 Task: Start in the project AgileGator the sprint 'Service Level Agreement (SLA) Compliance Sprint', with a duration of 2 weeks. Start in the project AgileGator the sprint 'Service Level Agreement (SLA) Compliance Sprint', with a duration of 1 week. Start in the project AgileGator the sprint 'Service Level Agreement (SLA) Compliance Sprint', with a duration of 3 weeks
Action: Mouse moved to (1038, 396)
Screenshot: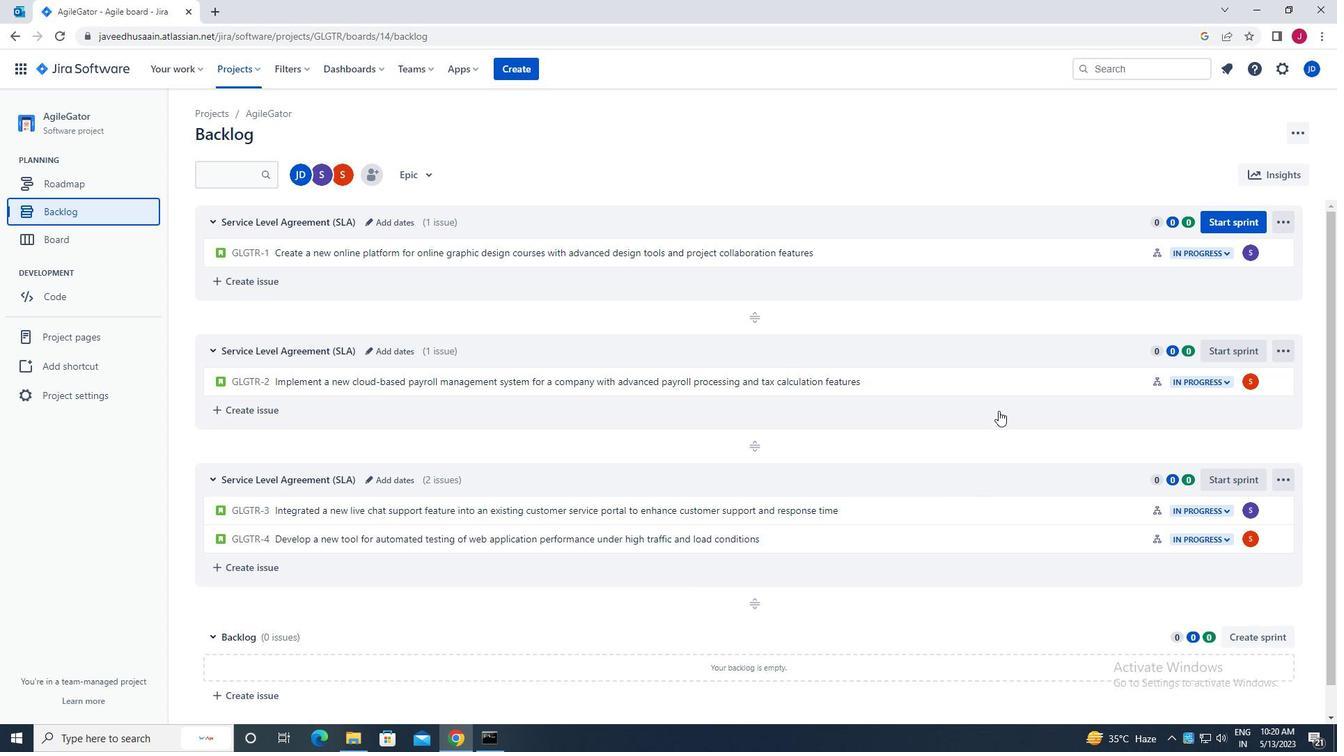 
Action: Mouse scrolled (1038, 397) with delta (0, 0)
Screenshot: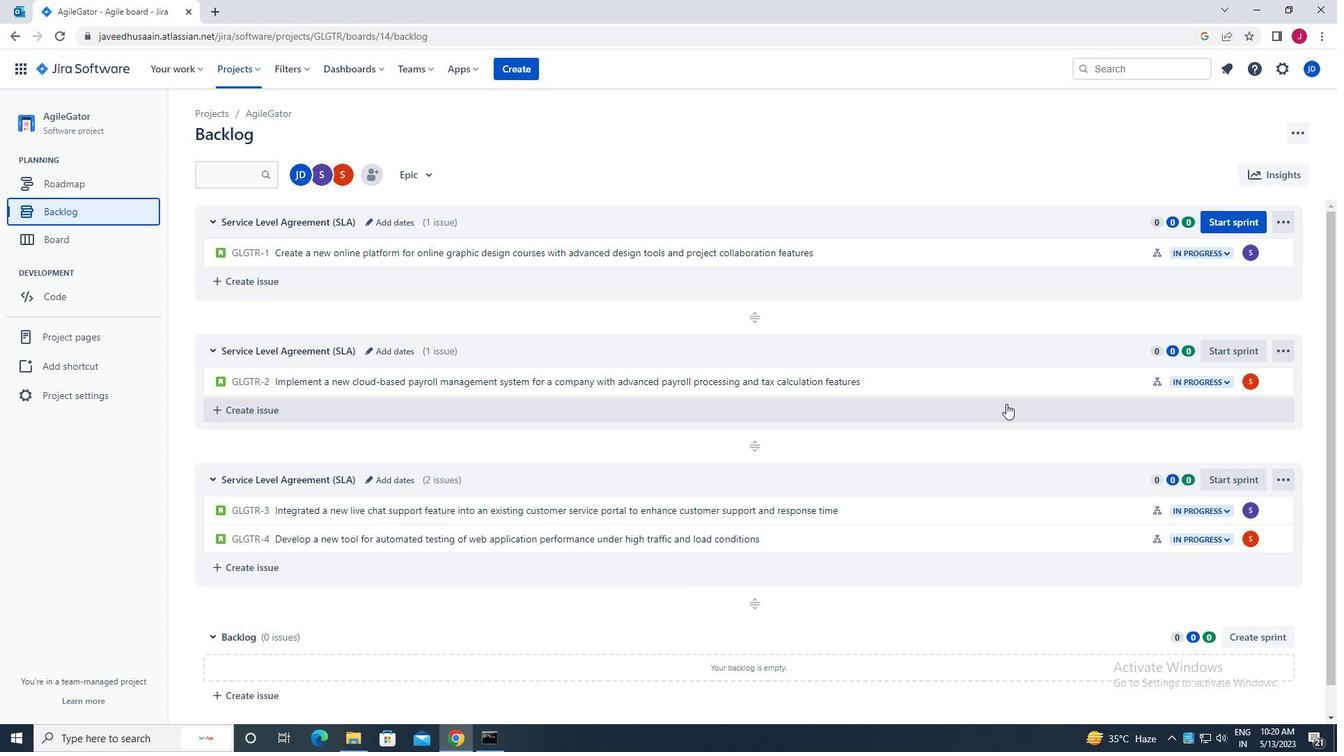
Action: Mouse scrolled (1038, 397) with delta (0, 0)
Screenshot: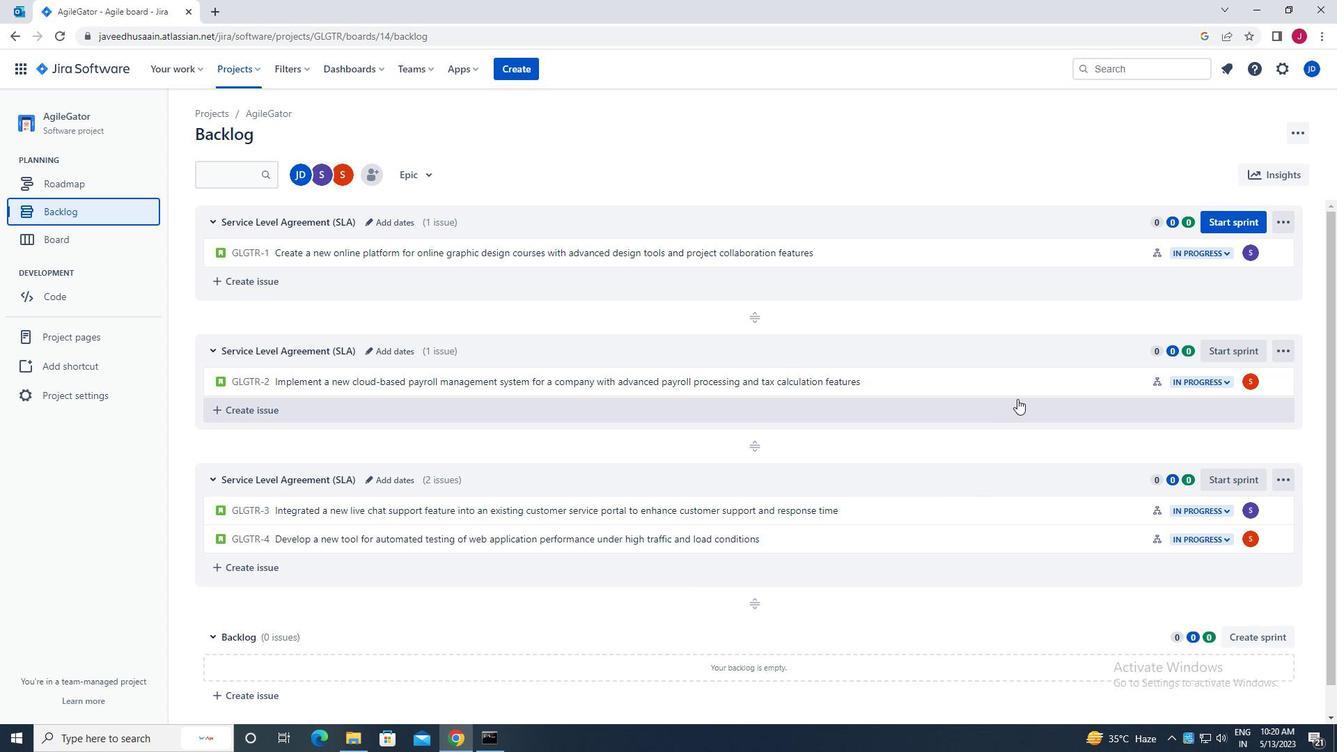 
Action: Mouse moved to (1222, 220)
Screenshot: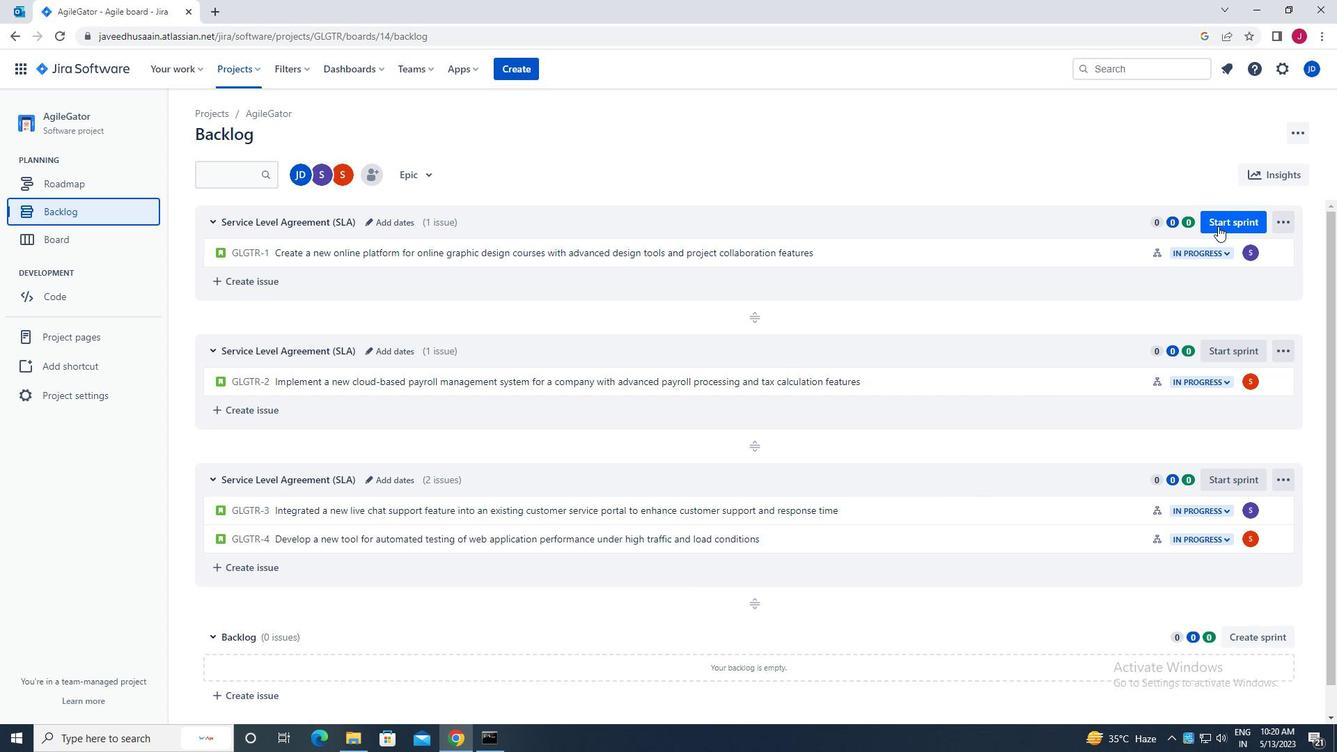 
Action: Mouse pressed left at (1222, 220)
Screenshot: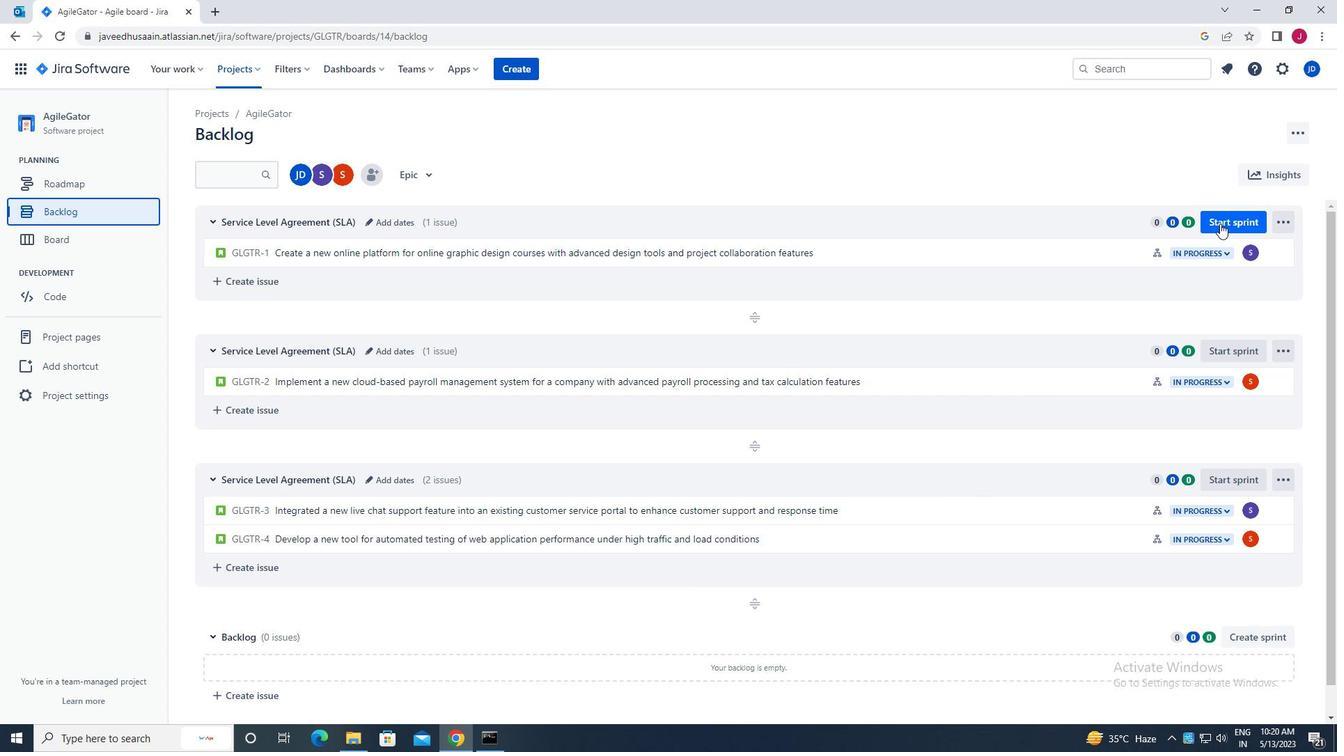 
Action: Mouse moved to (533, 237)
Screenshot: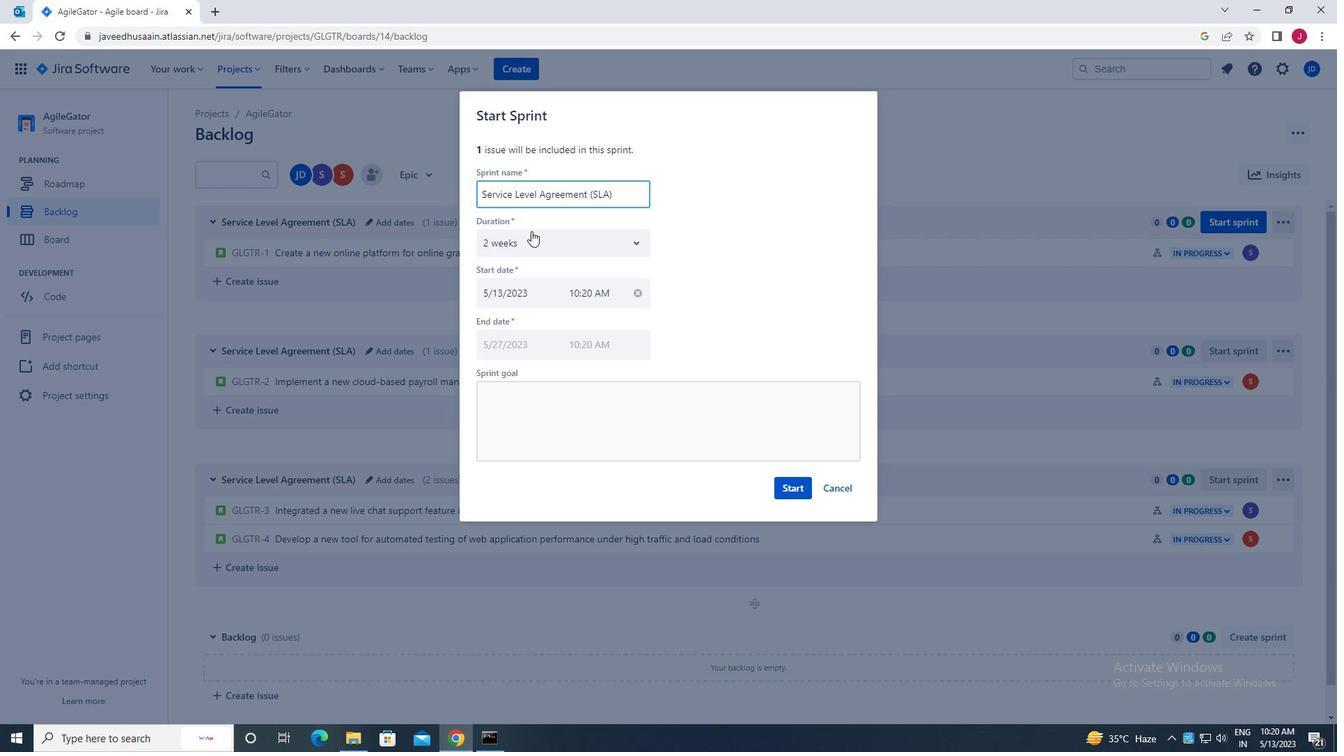 
Action: Mouse pressed left at (533, 237)
Screenshot: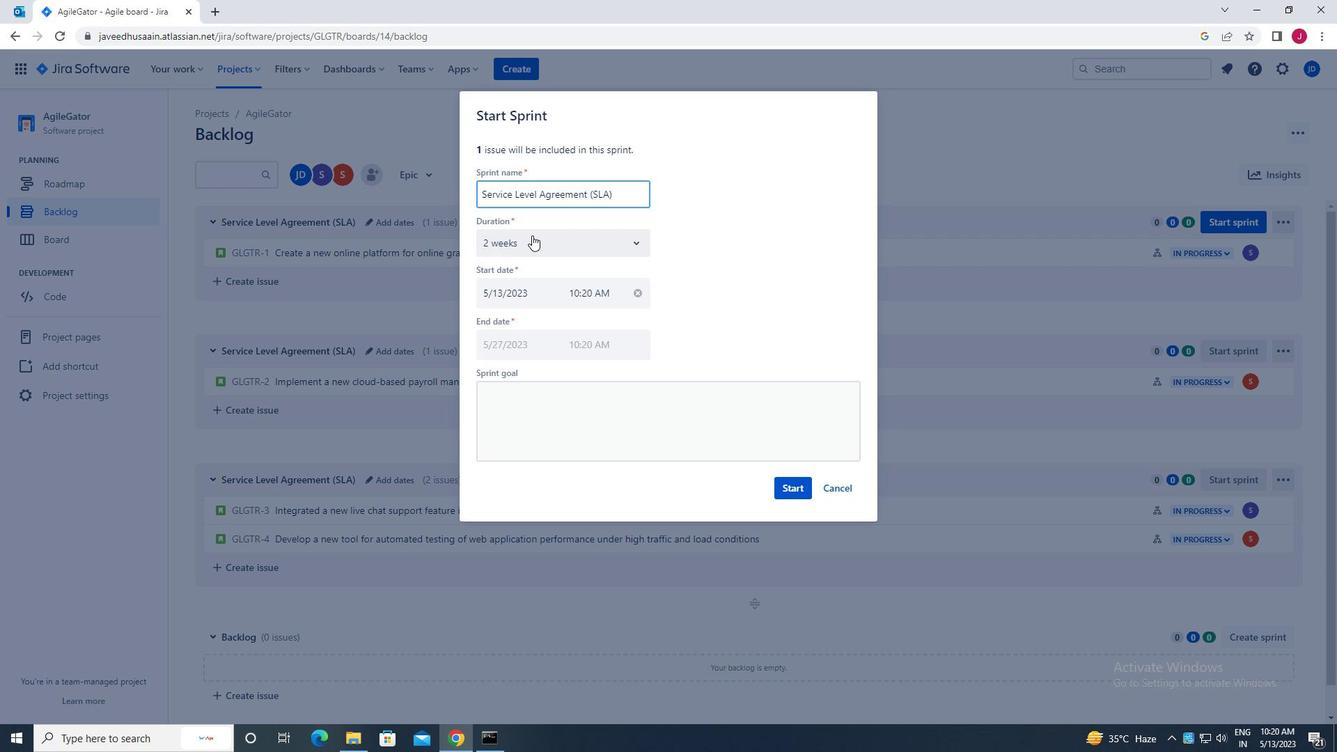 
Action: Mouse moved to (539, 303)
Screenshot: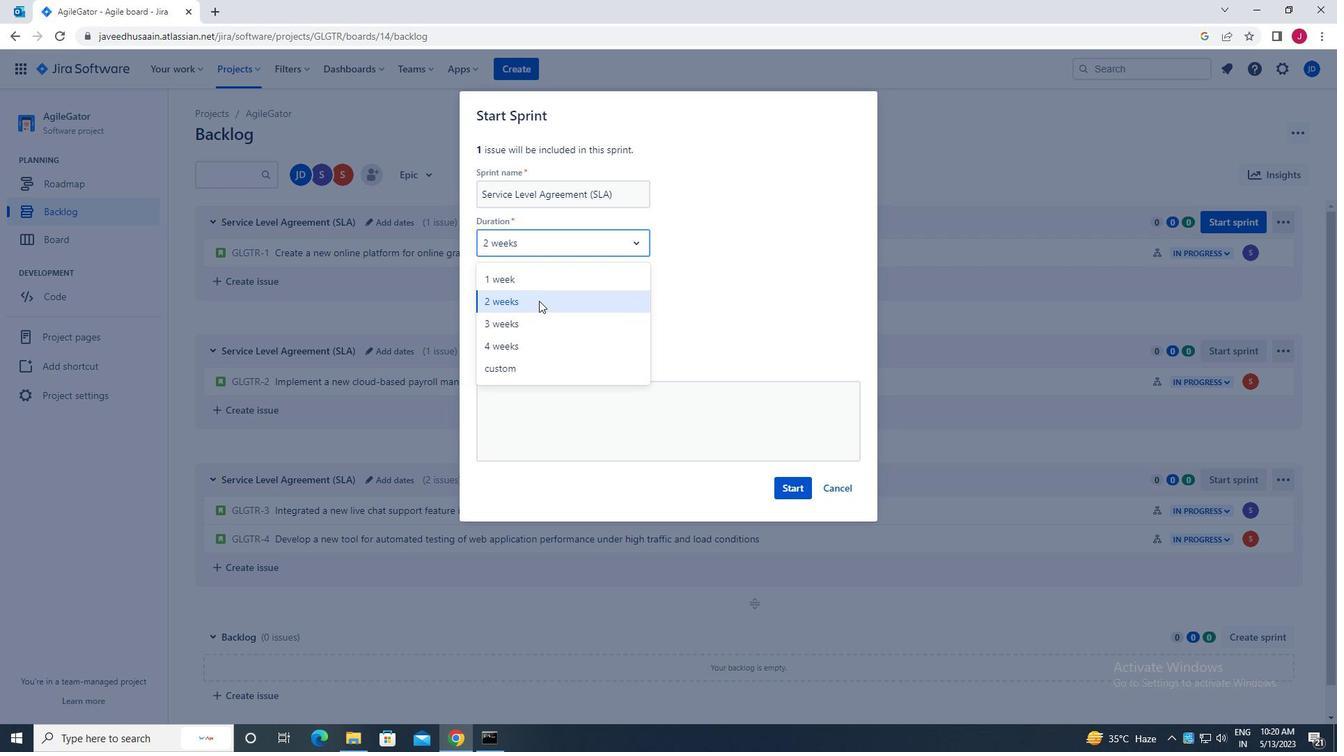 
Action: Mouse pressed left at (539, 303)
Screenshot: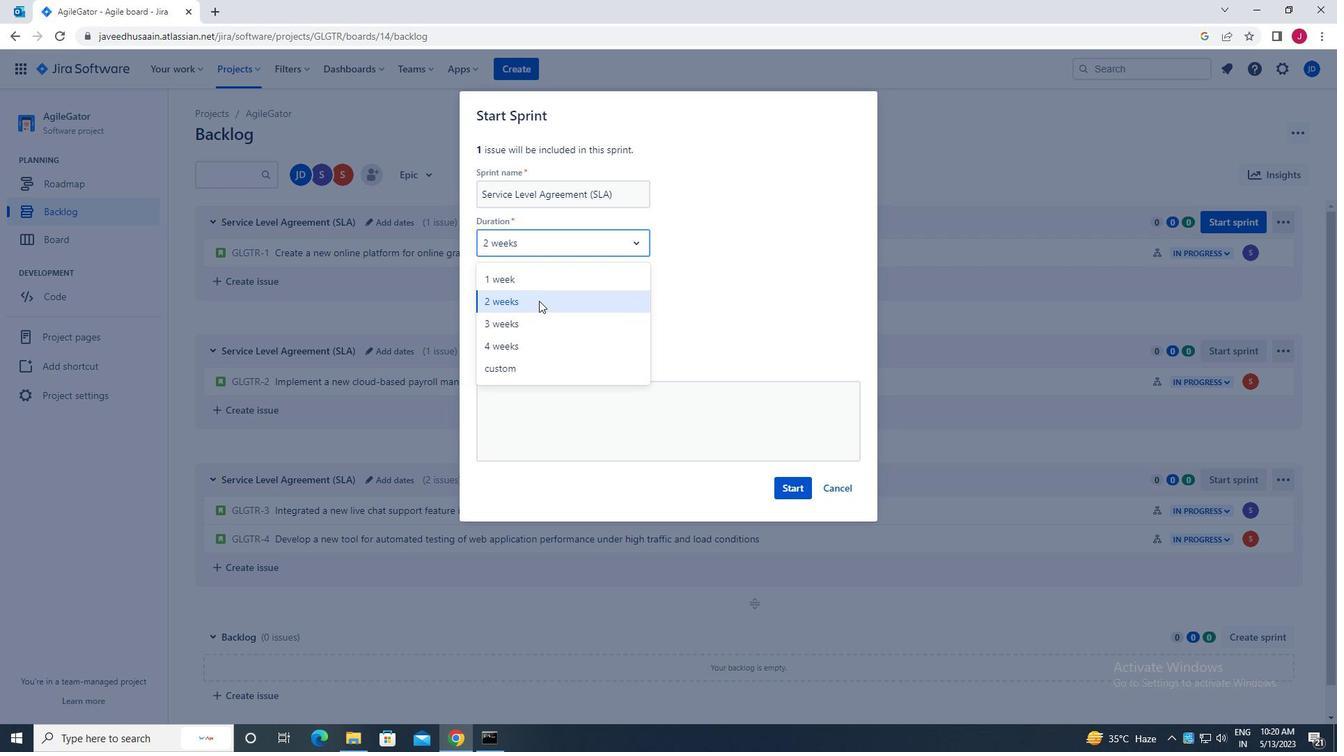 
Action: Mouse moved to (787, 486)
Screenshot: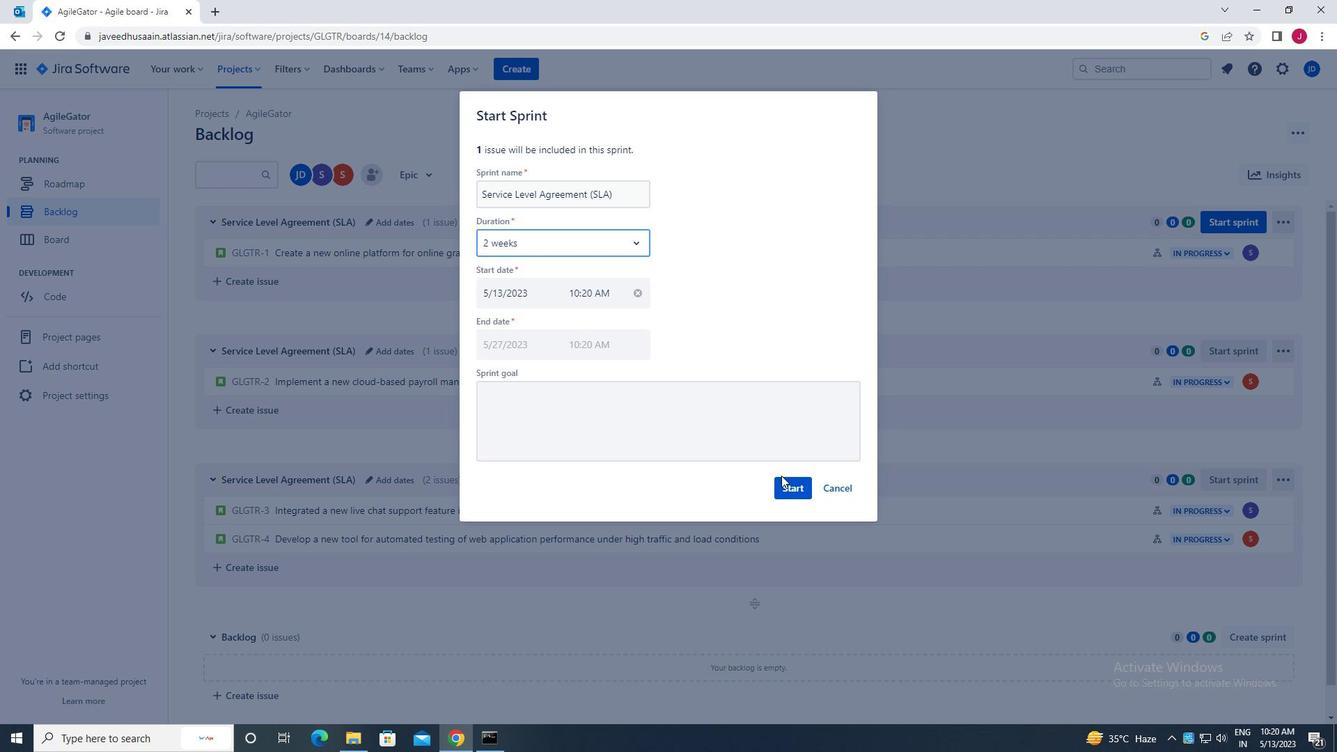 
Action: Mouse pressed left at (787, 486)
Screenshot: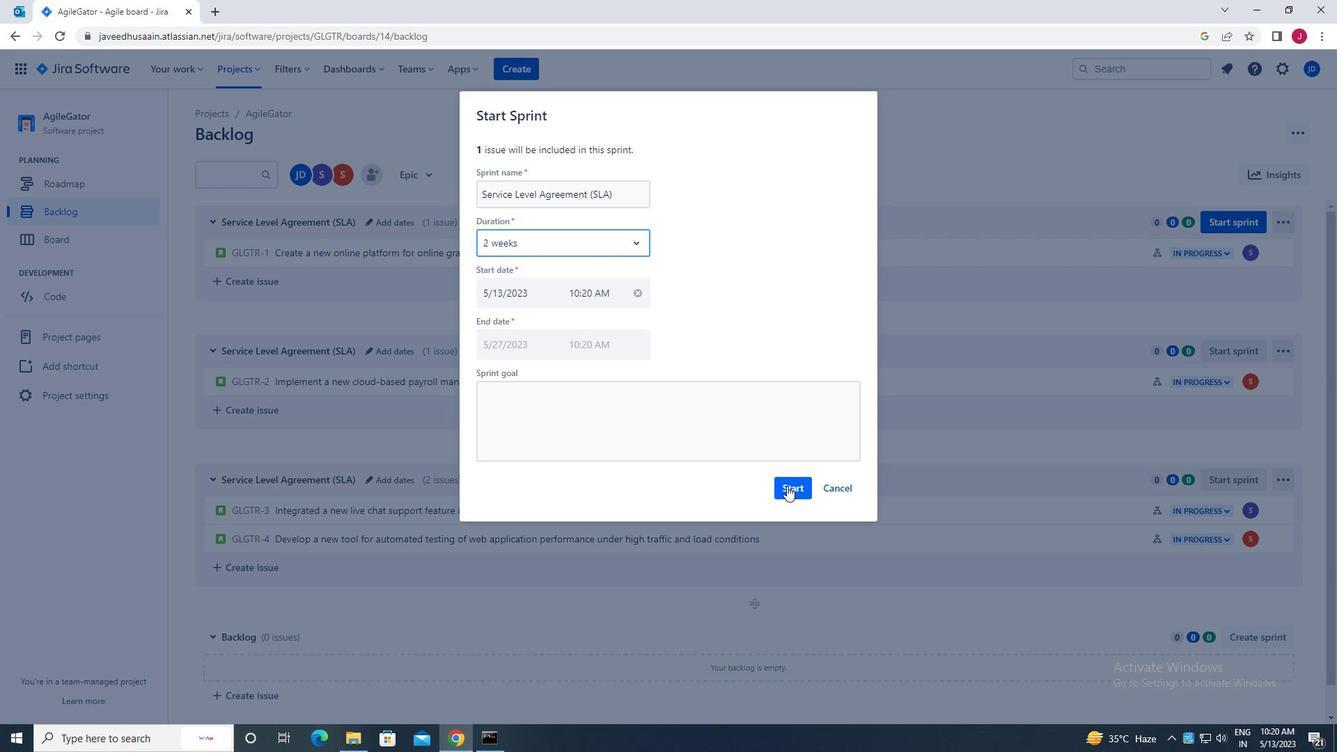 
Action: Mouse moved to (83, 212)
Screenshot: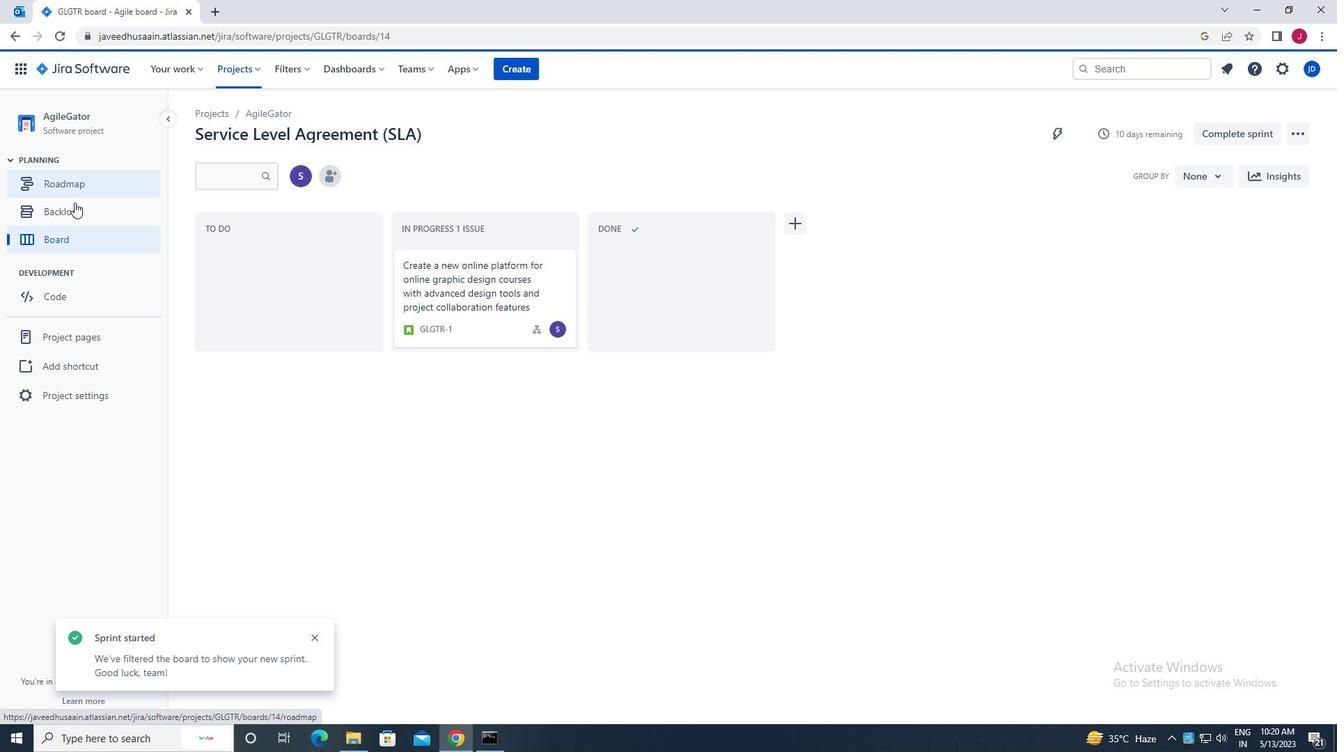 
Action: Mouse pressed left at (83, 212)
Screenshot: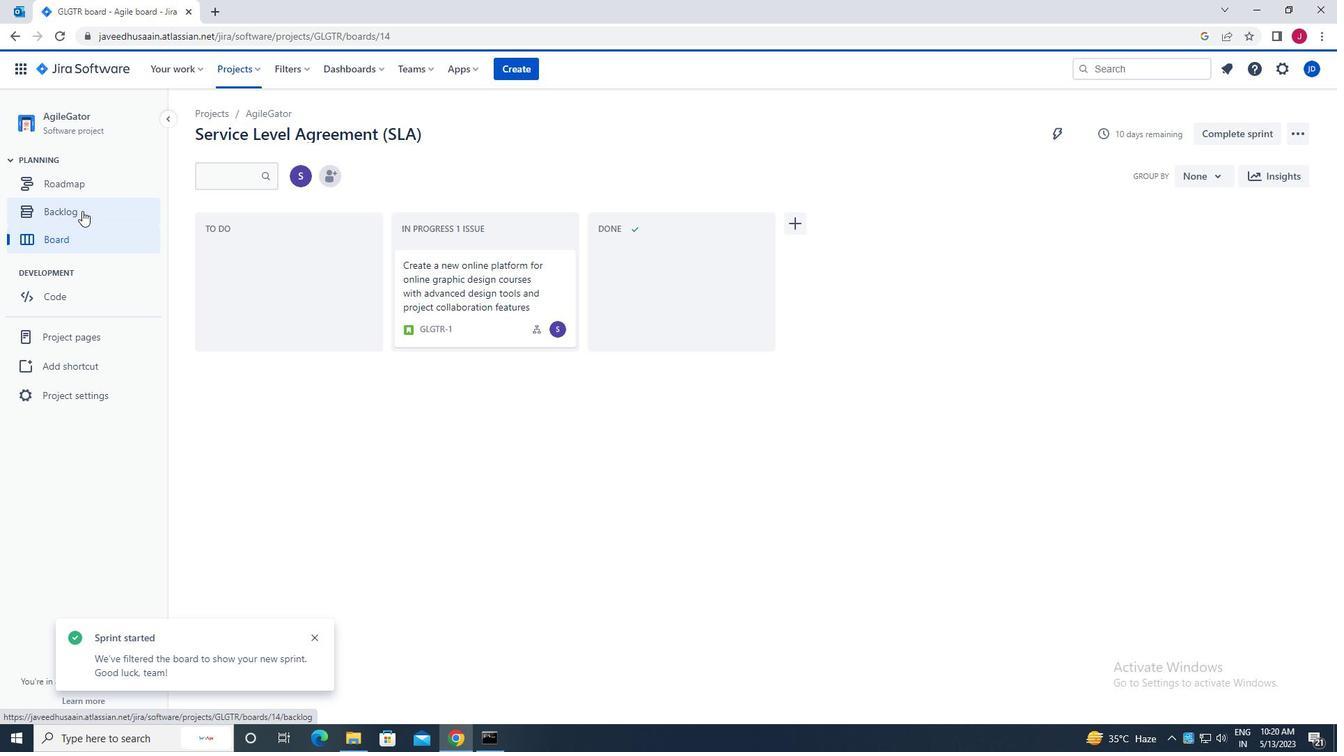 
Action: Mouse moved to (1227, 343)
Screenshot: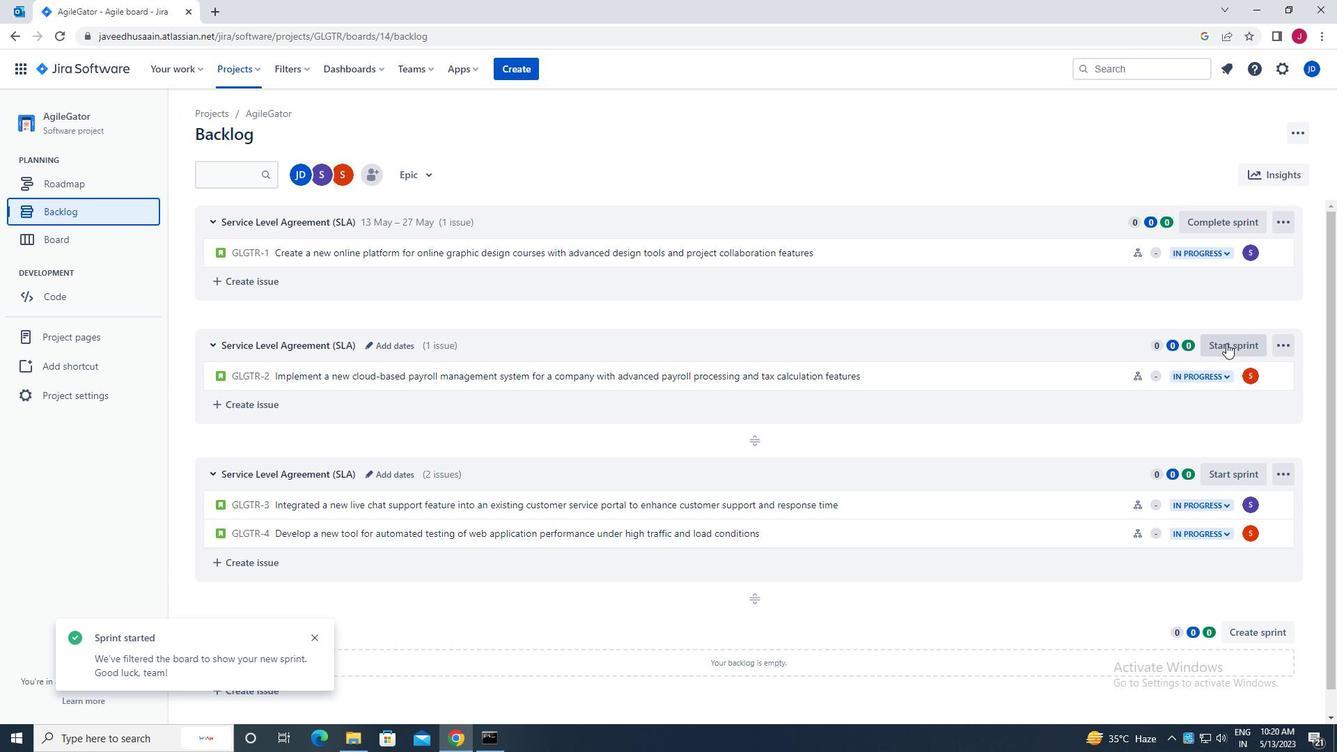 
Action: Mouse pressed left at (1227, 343)
Screenshot: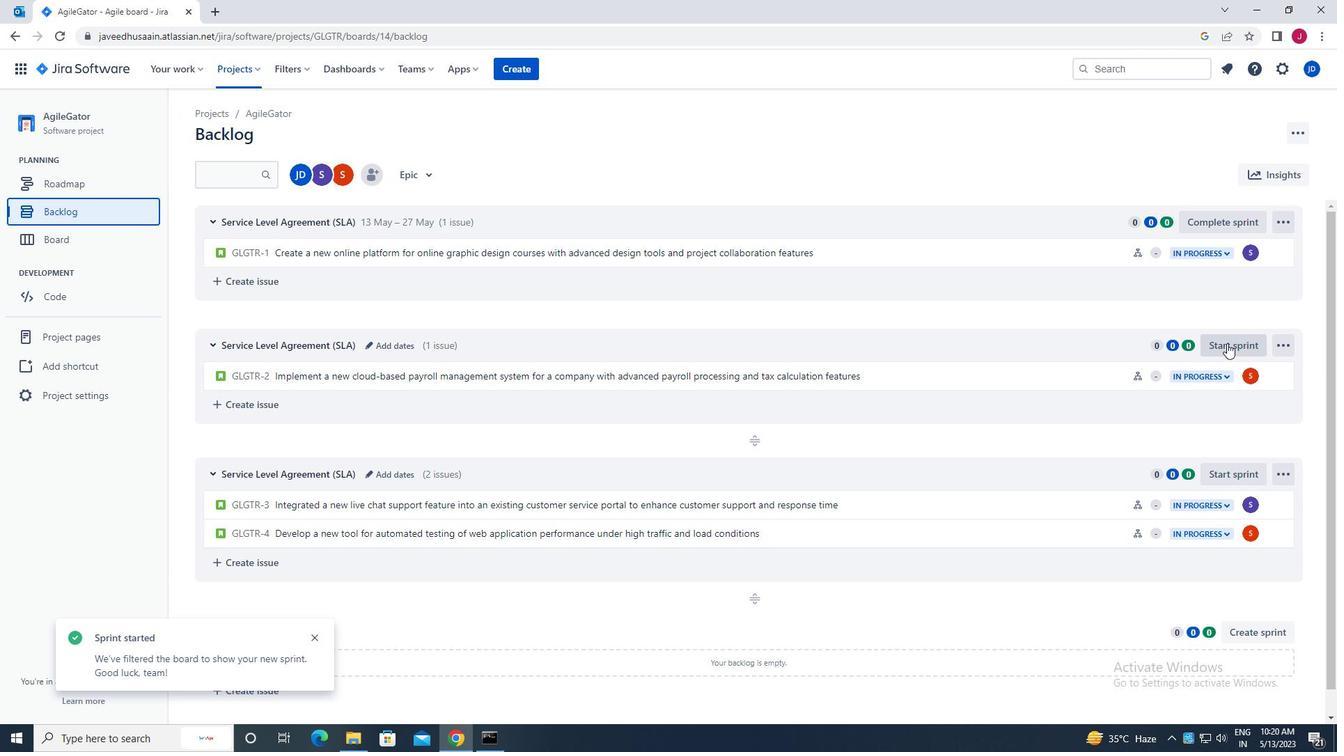 
Action: Mouse moved to (530, 244)
Screenshot: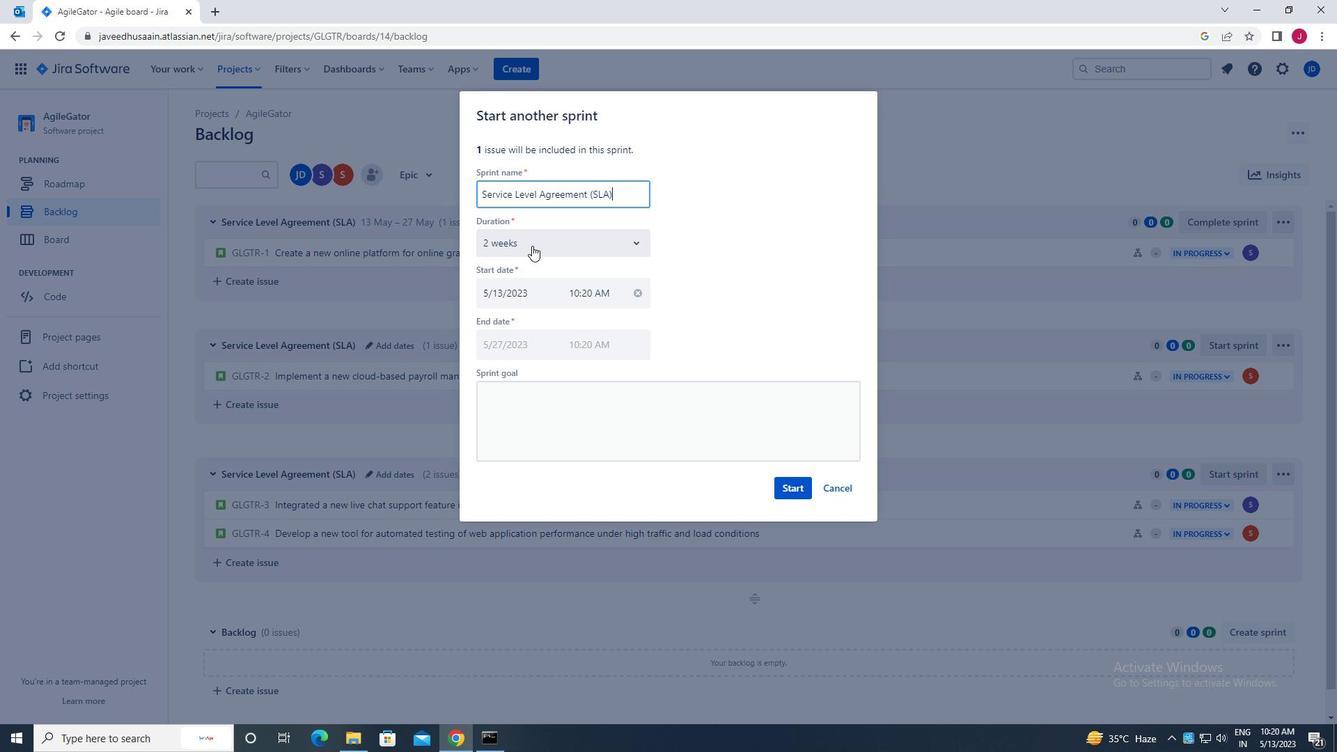 
Action: Mouse pressed left at (530, 244)
Screenshot: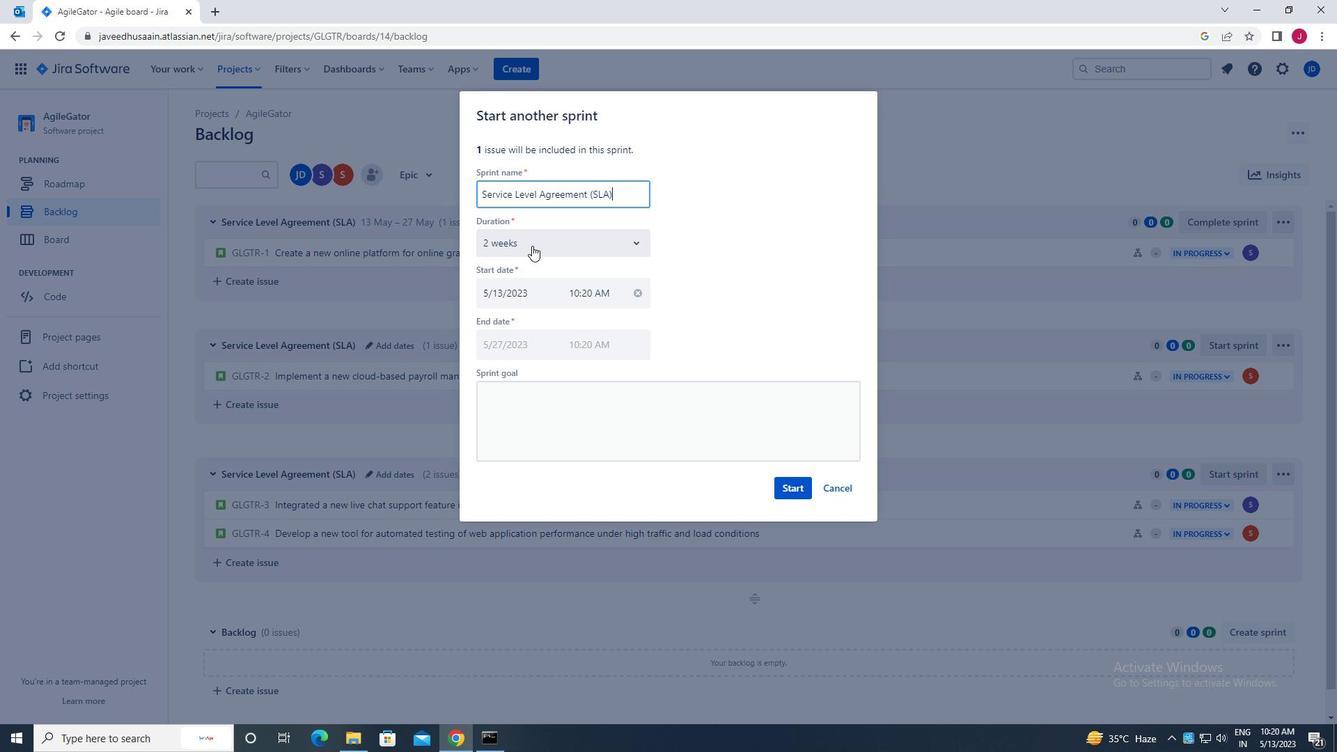 
Action: Mouse moved to (537, 278)
Screenshot: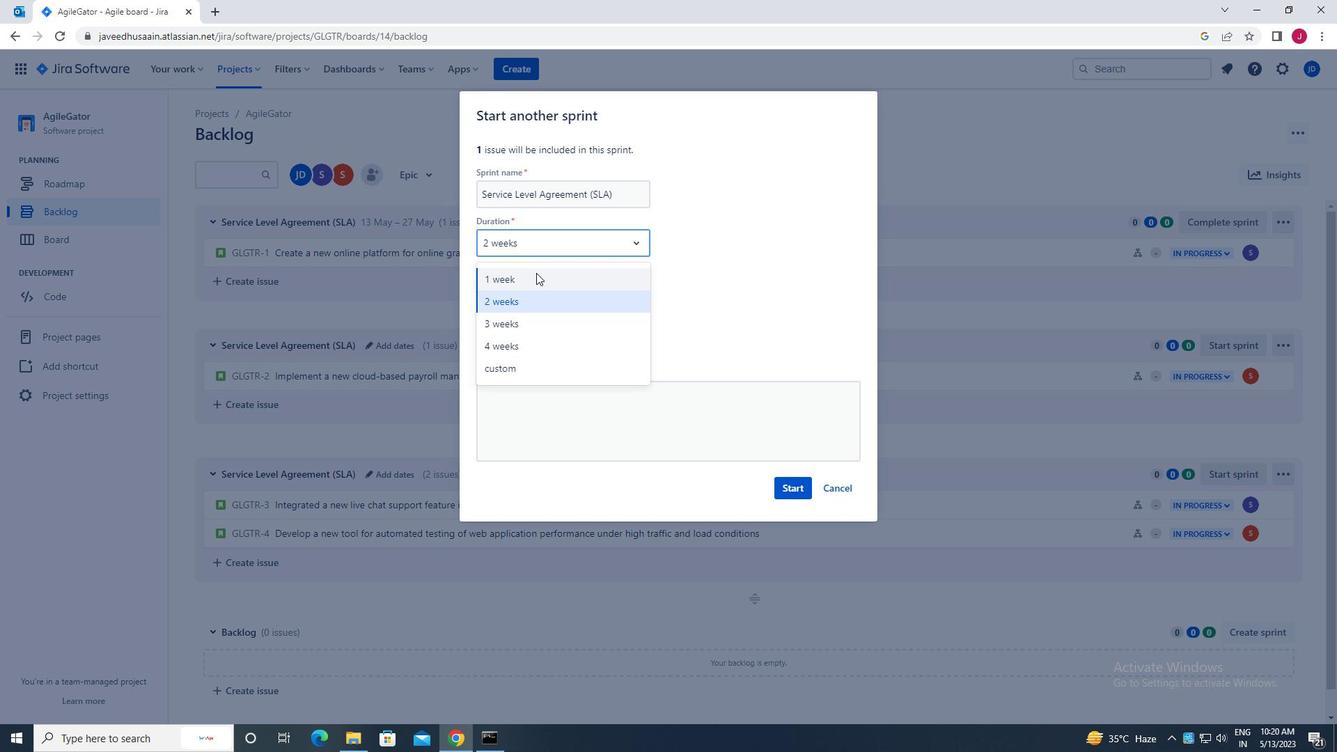 
Action: Mouse pressed left at (537, 278)
Screenshot: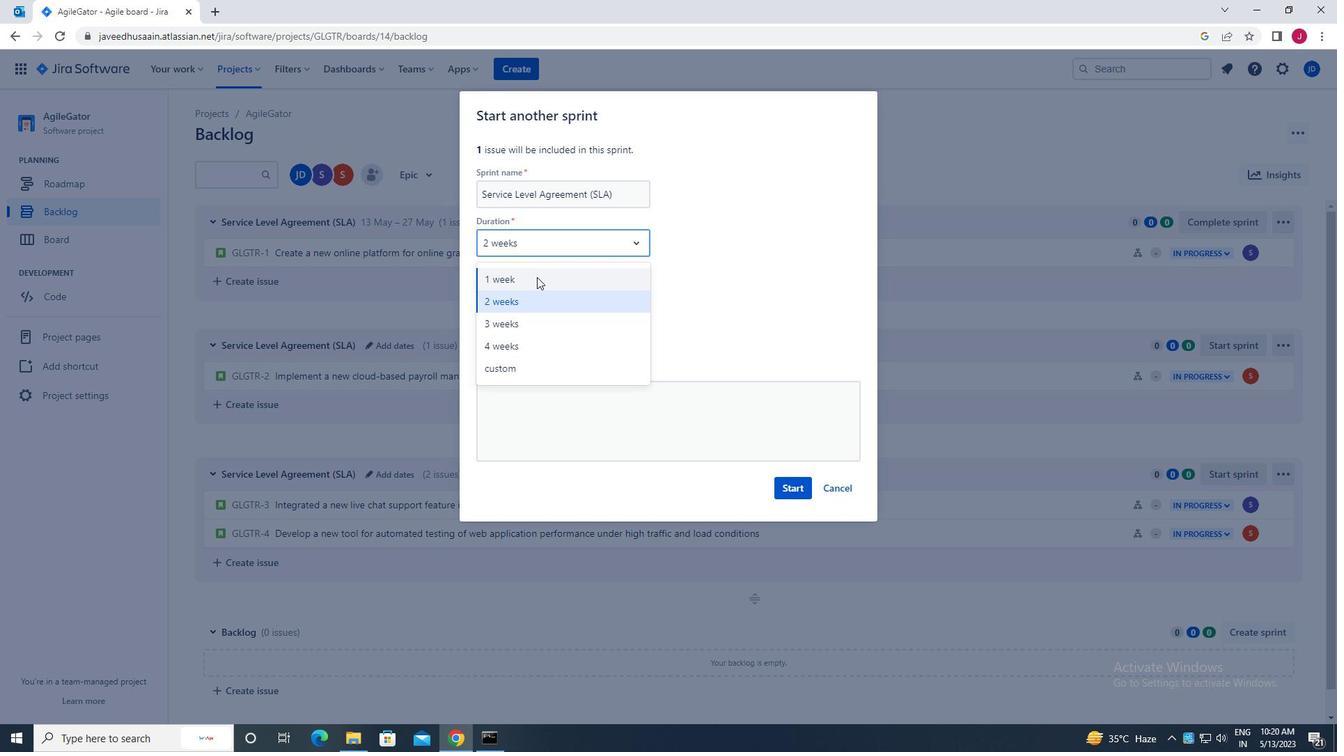 
Action: Mouse moved to (797, 489)
Screenshot: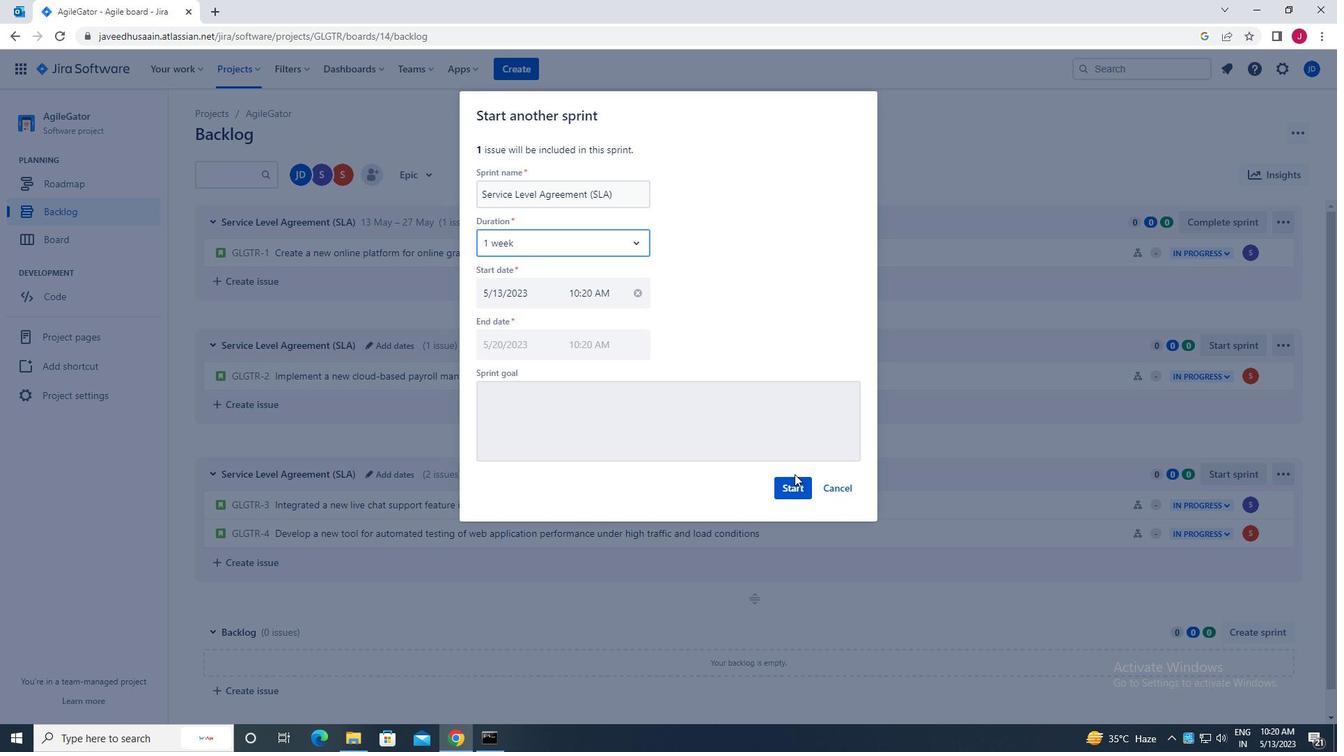 
Action: Mouse pressed left at (797, 489)
Screenshot: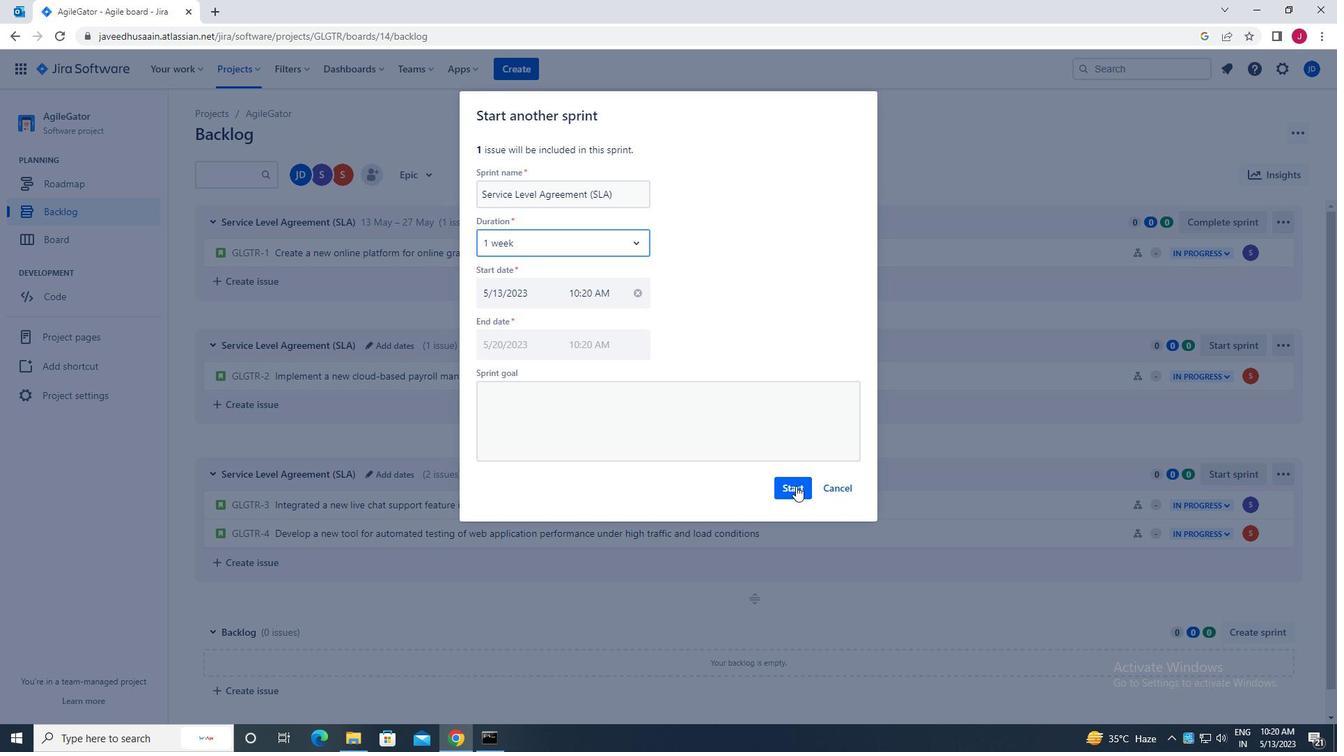 
Action: Mouse moved to (81, 210)
Screenshot: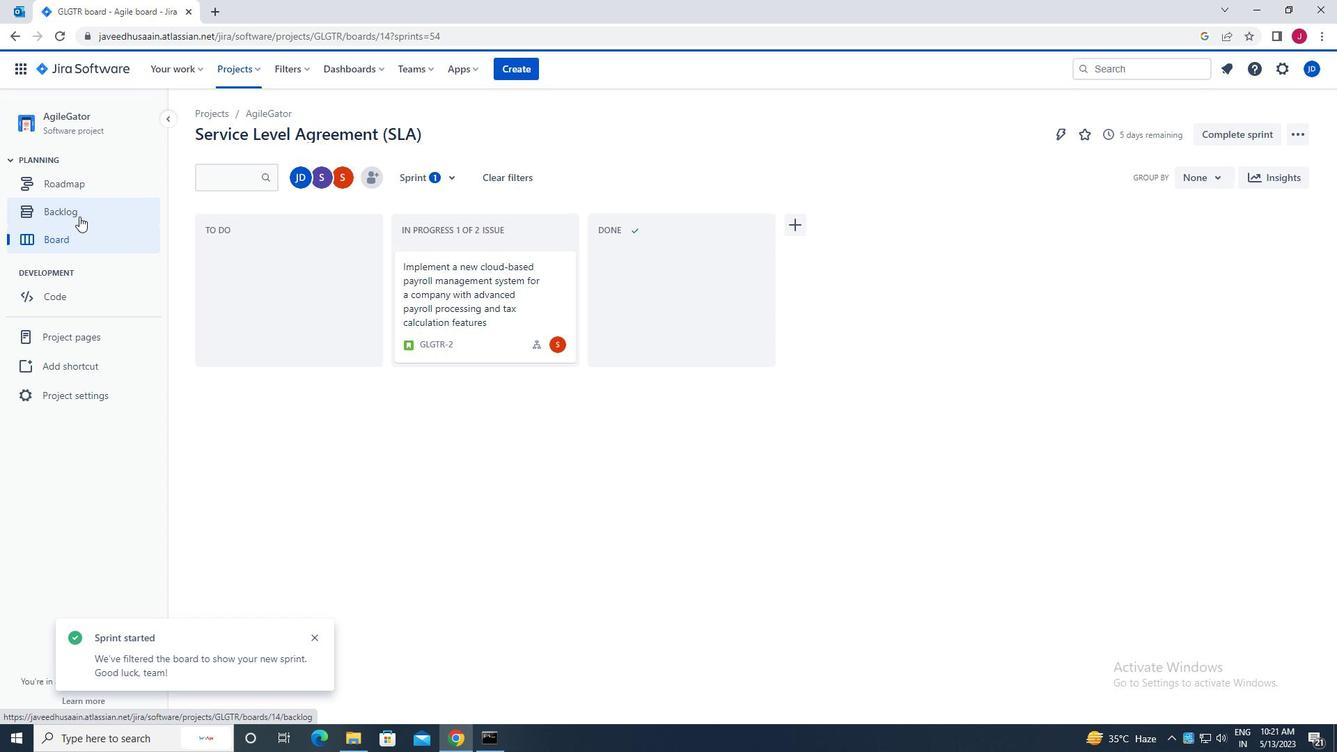
Action: Mouse pressed left at (81, 210)
Screenshot: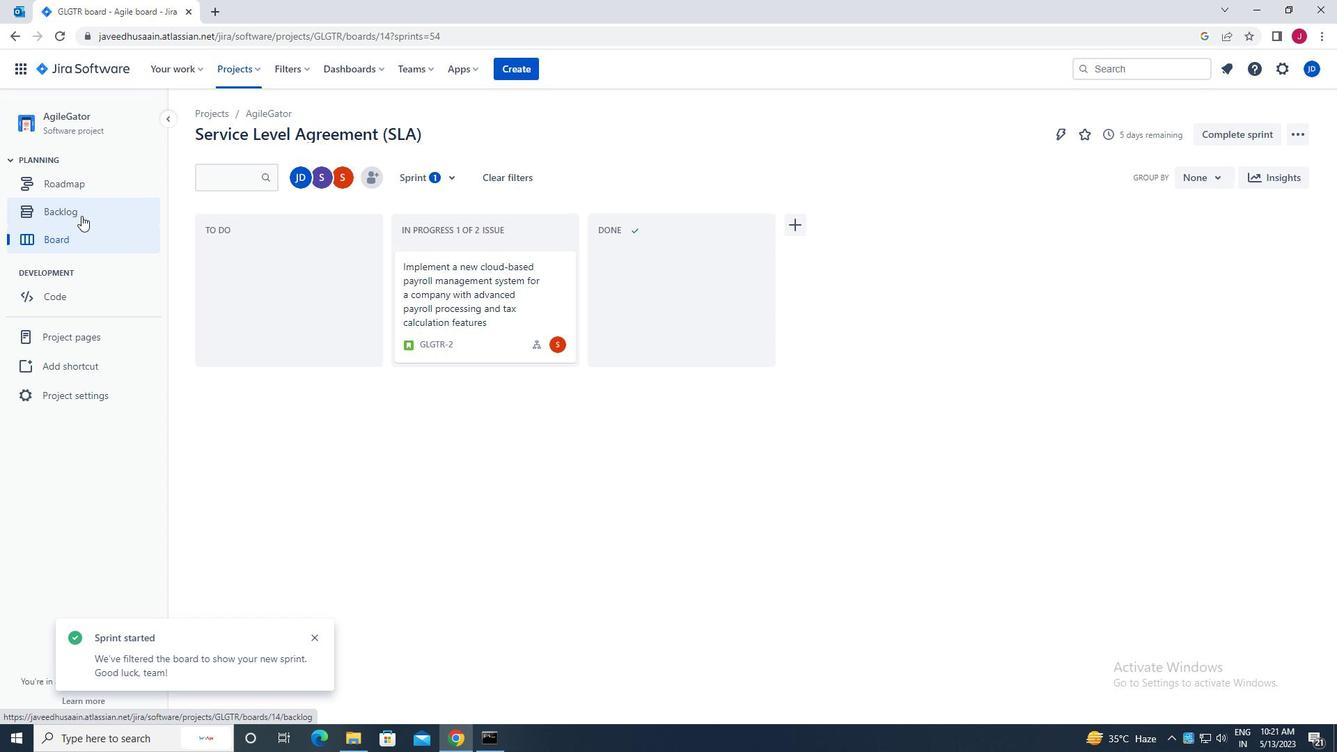 
Action: Mouse moved to (1237, 466)
Screenshot: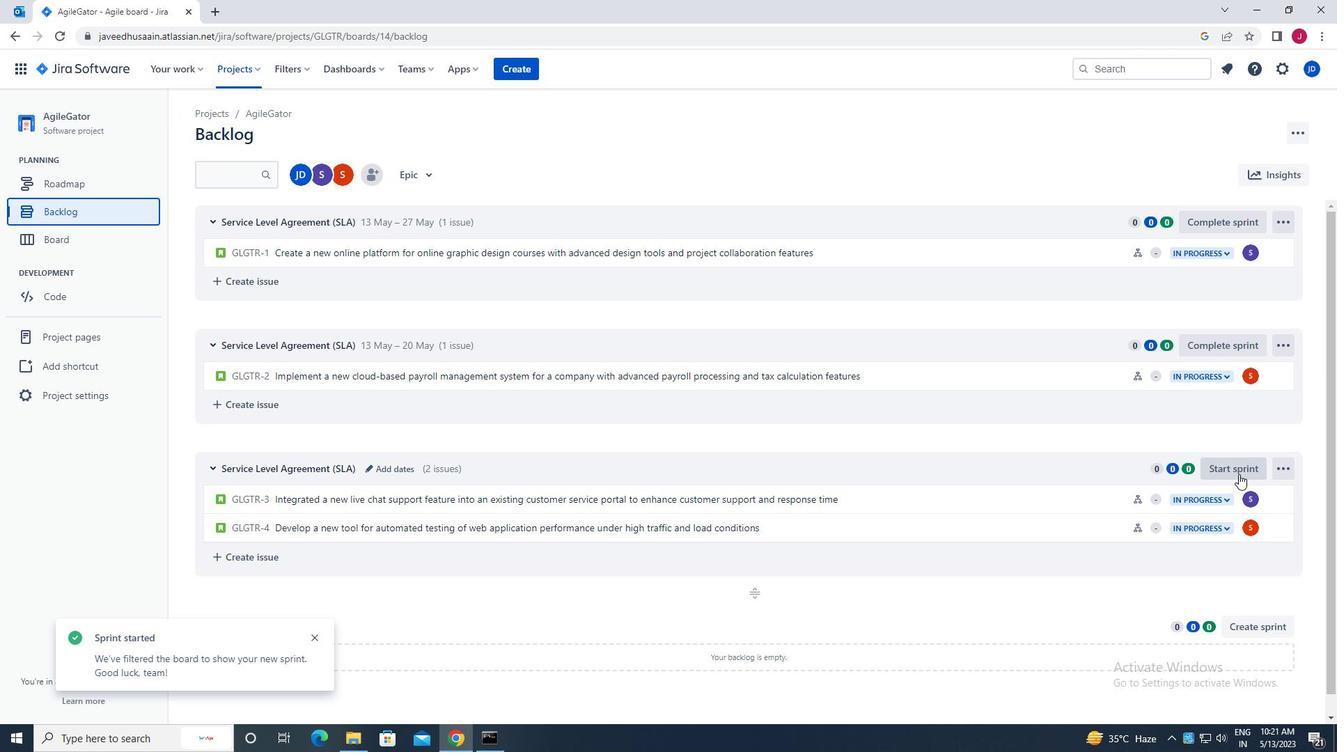 
Action: Mouse pressed left at (1237, 466)
Screenshot: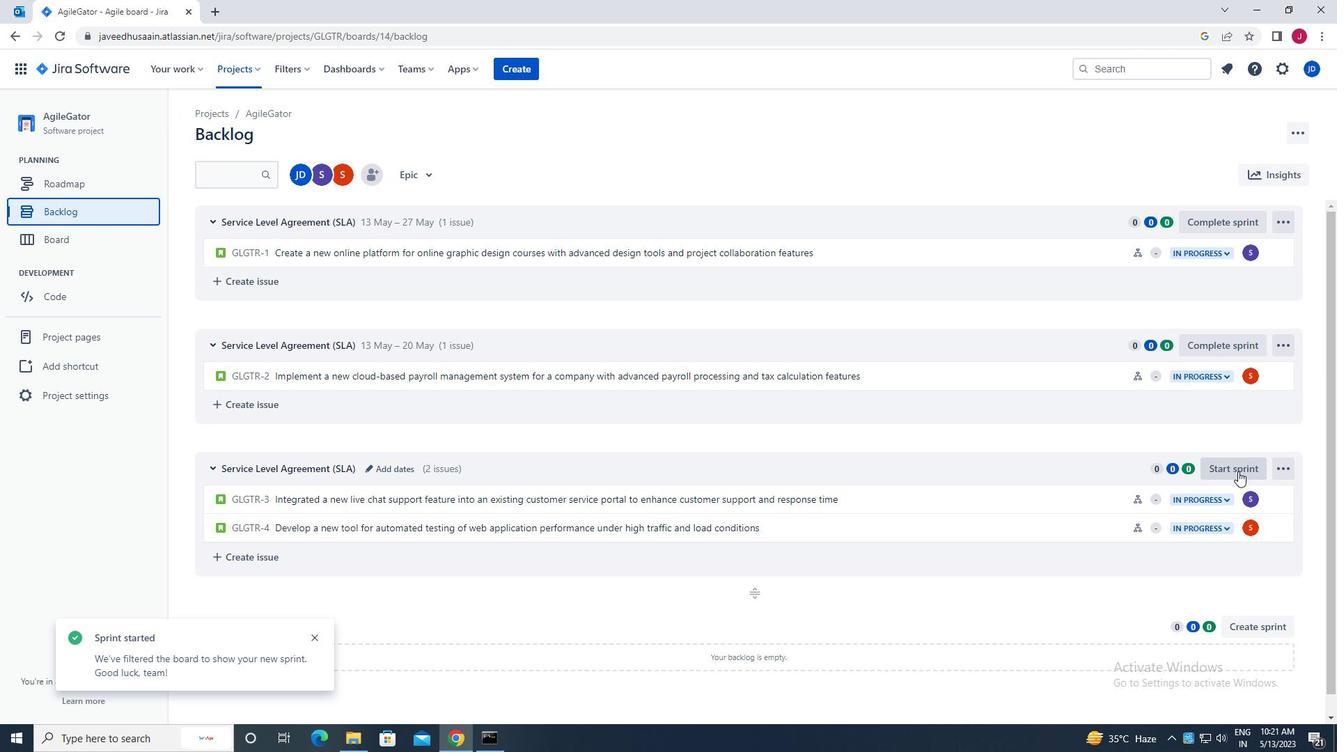 
Action: Mouse moved to (550, 239)
Screenshot: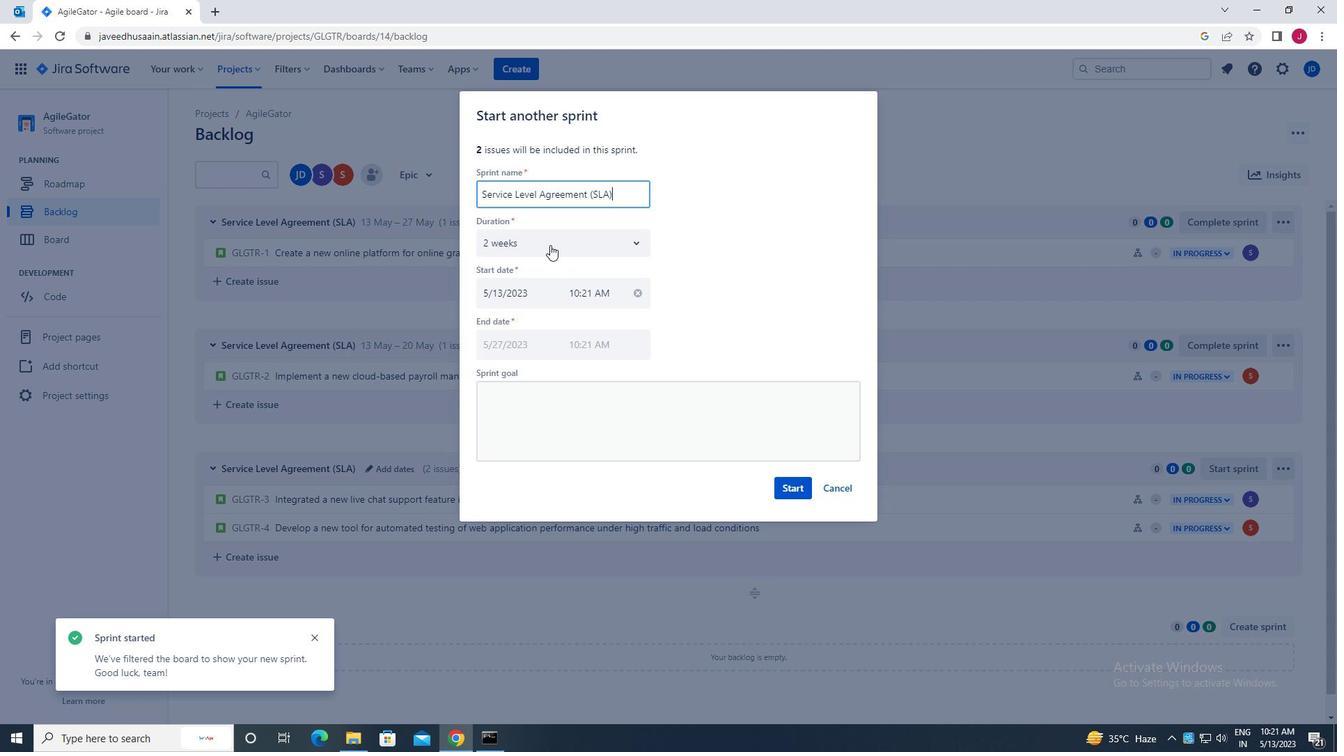 
Action: Mouse pressed left at (550, 239)
Screenshot: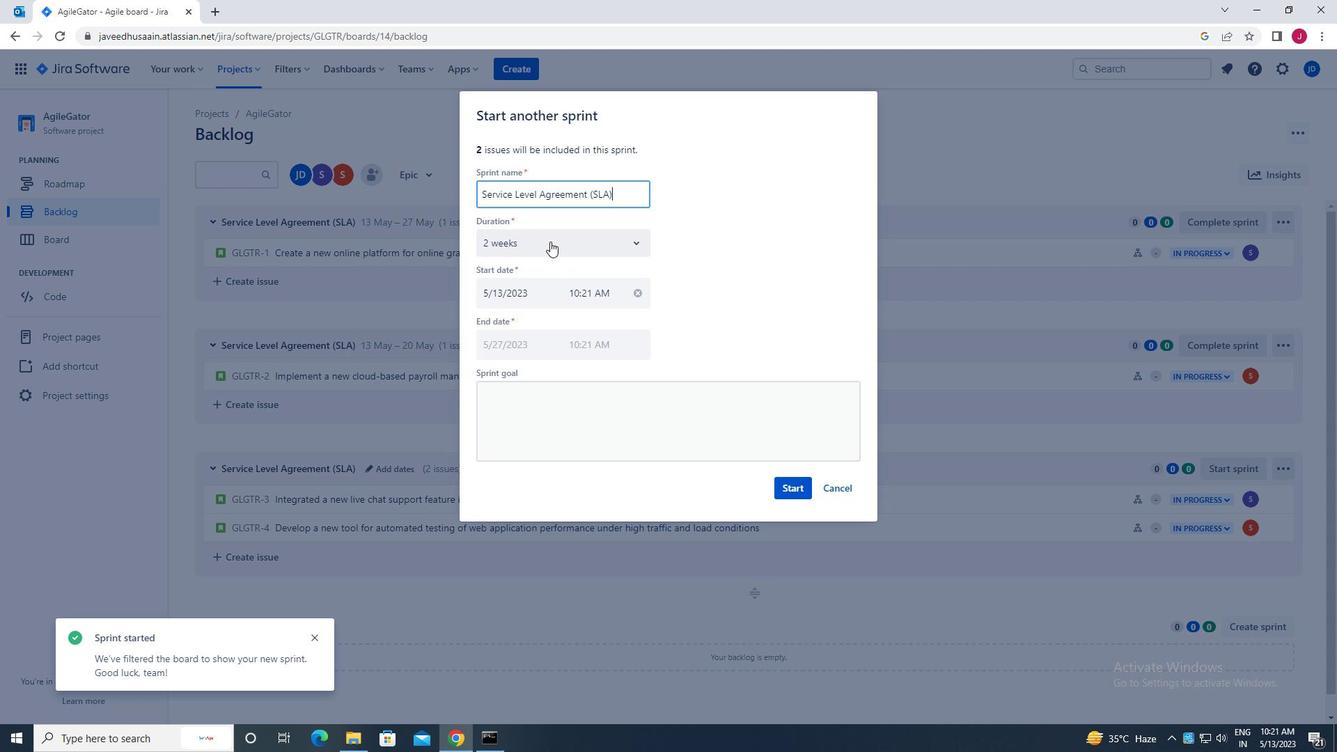 
Action: Mouse moved to (530, 322)
Screenshot: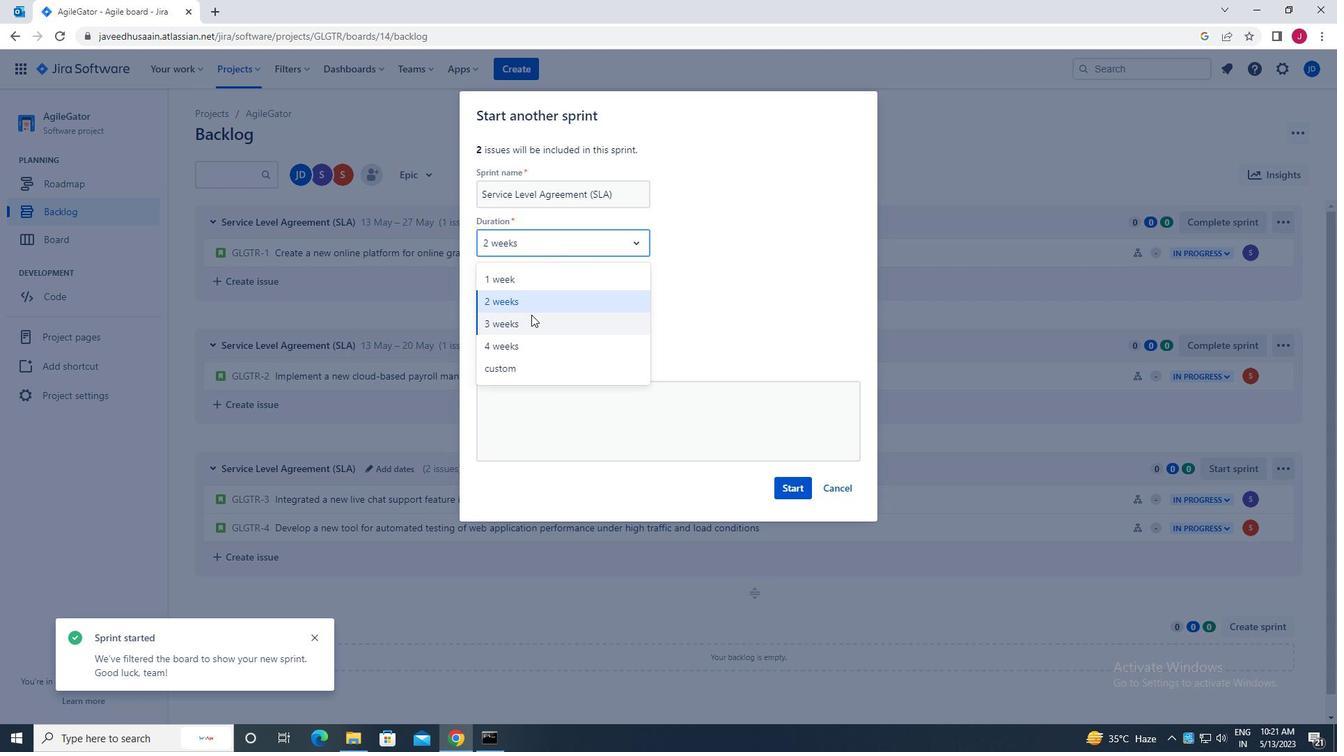 
Action: Mouse pressed left at (530, 322)
Screenshot: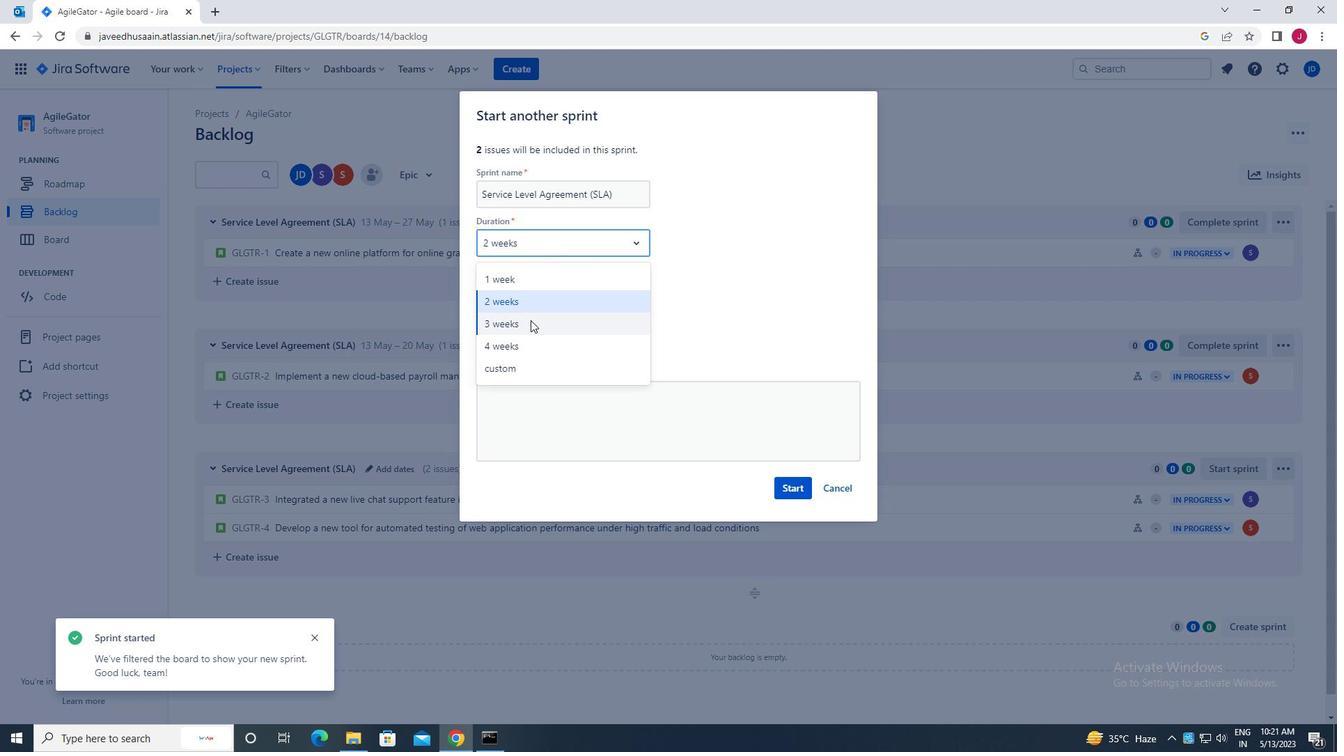 
Action: Mouse moved to (797, 490)
Screenshot: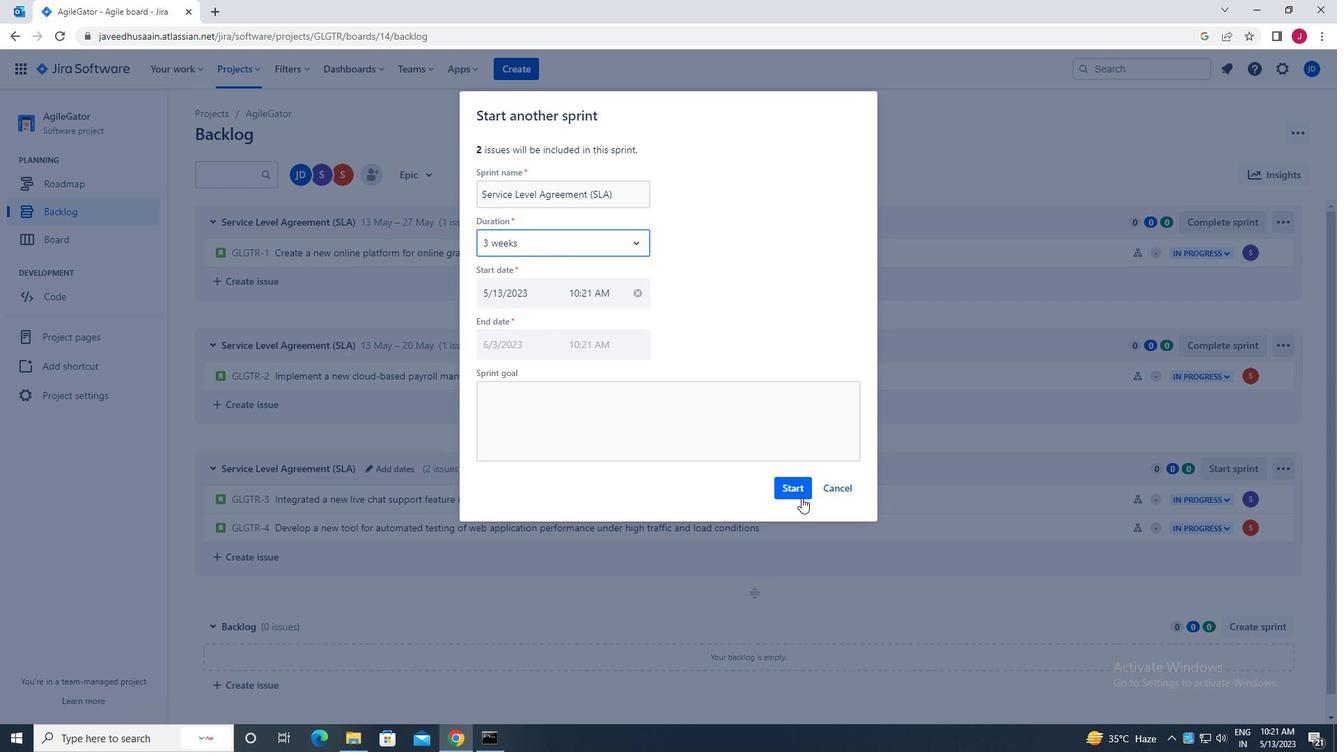 
Action: Mouse pressed left at (797, 490)
Screenshot: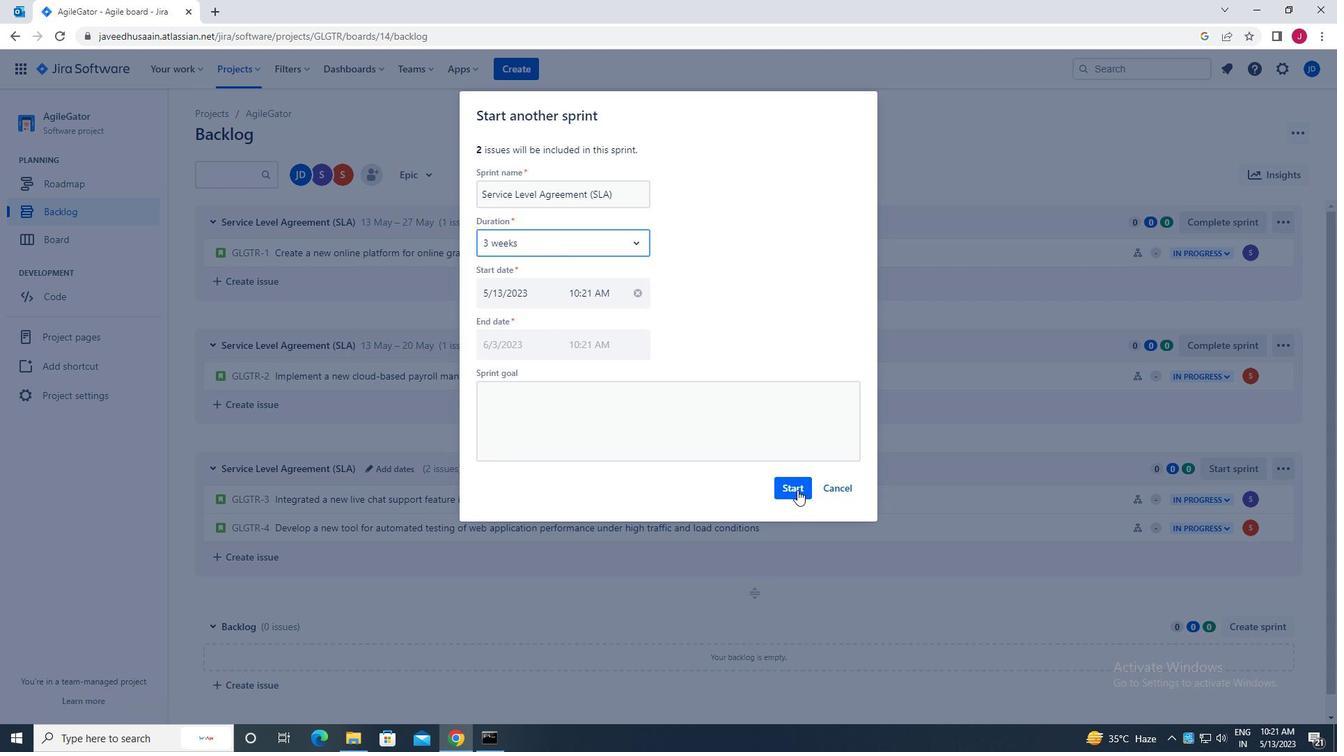 
Action: Mouse moved to (795, 489)
Screenshot: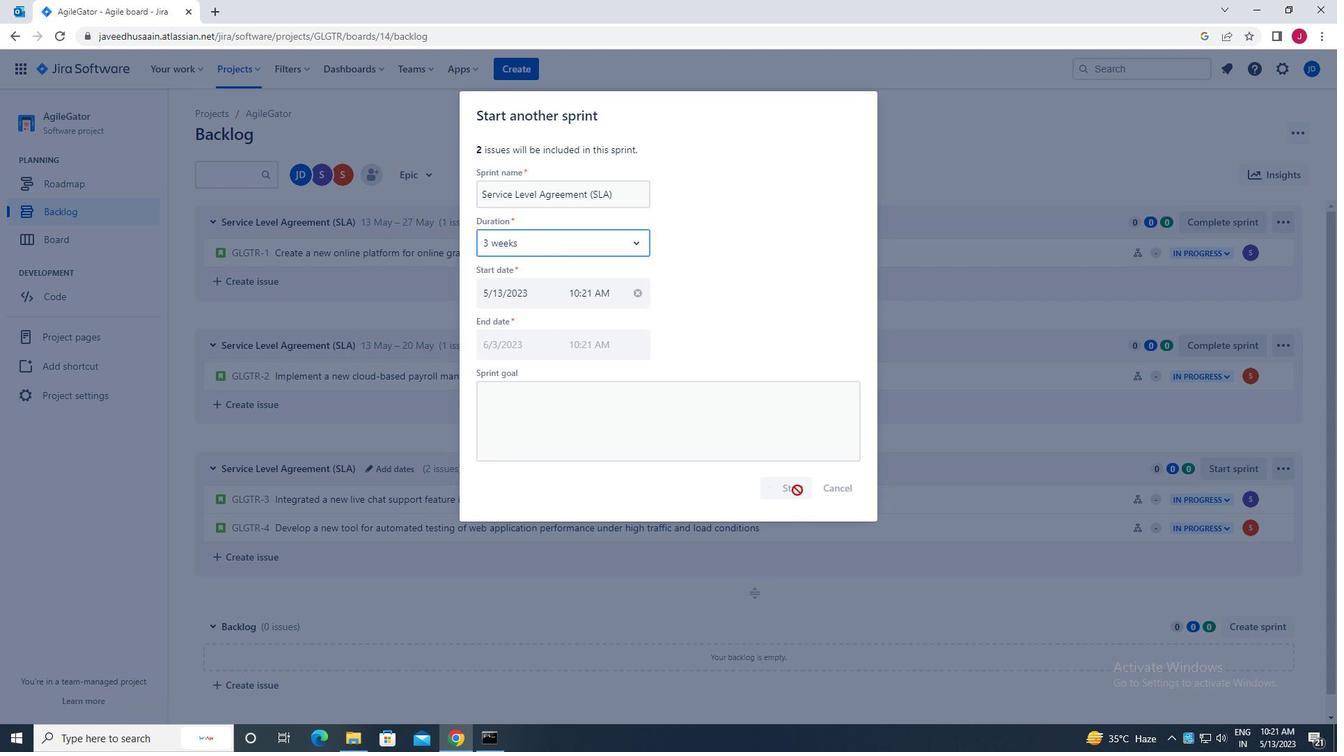 
